 Task: In the Company zulu.edu.eg, Log call with description : 'Had a conversation with a lead exploring partnership opportunities.'; Select call outcome: 'Busy '; Select call Direction: Inbound; Add date: '27 July, 2023' and time 3:00:PM. Logged in from softage.1@softage.net
Action: Mouse moved to (106, 65)
Screenshot: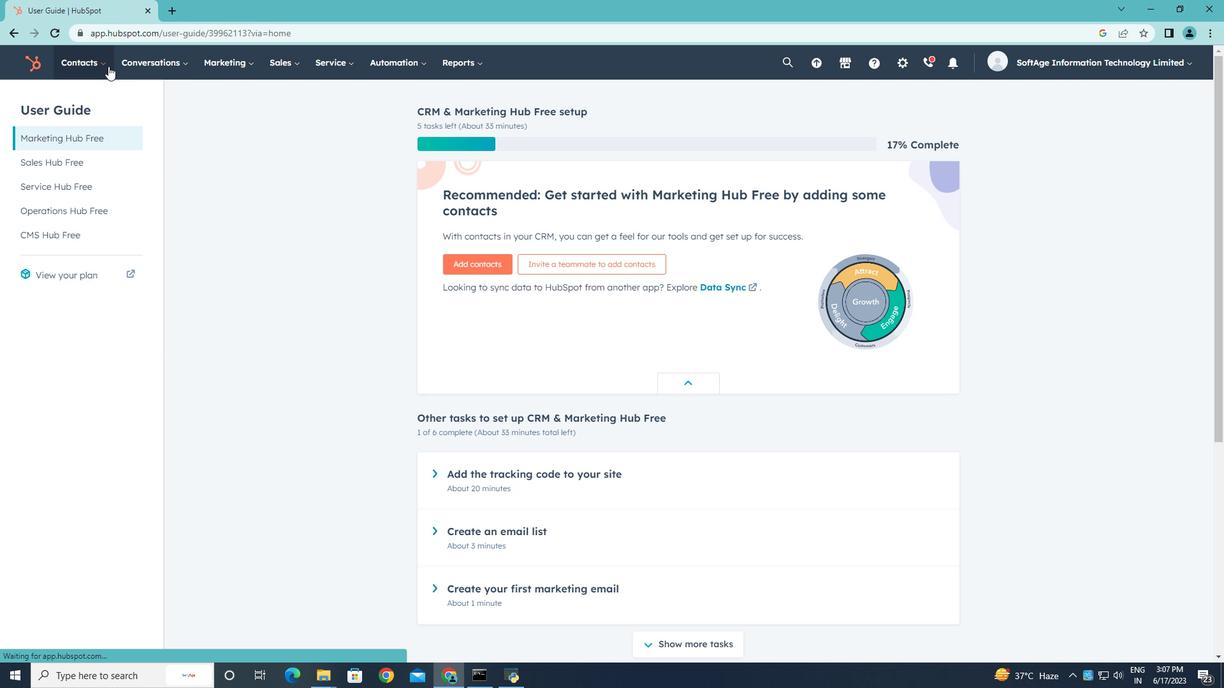 
Action: Mouse pressed left at (106, 65)
Screenshot: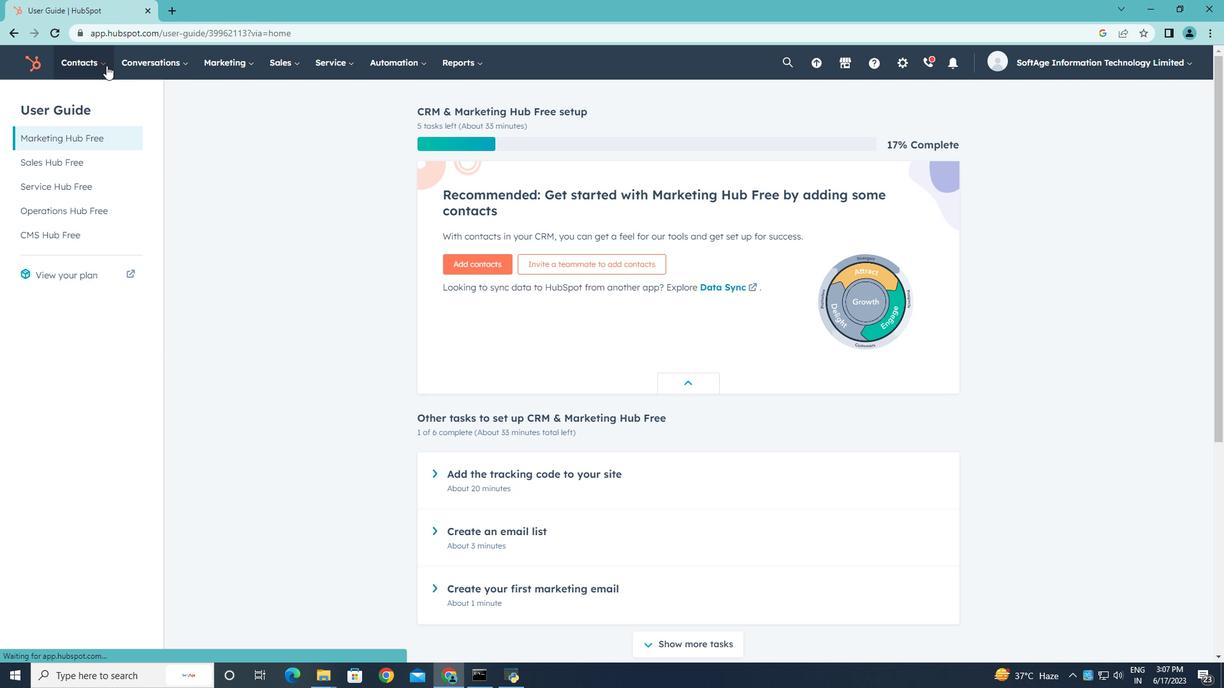 
Action: Mouse moved to (105, 123)
Screenshot: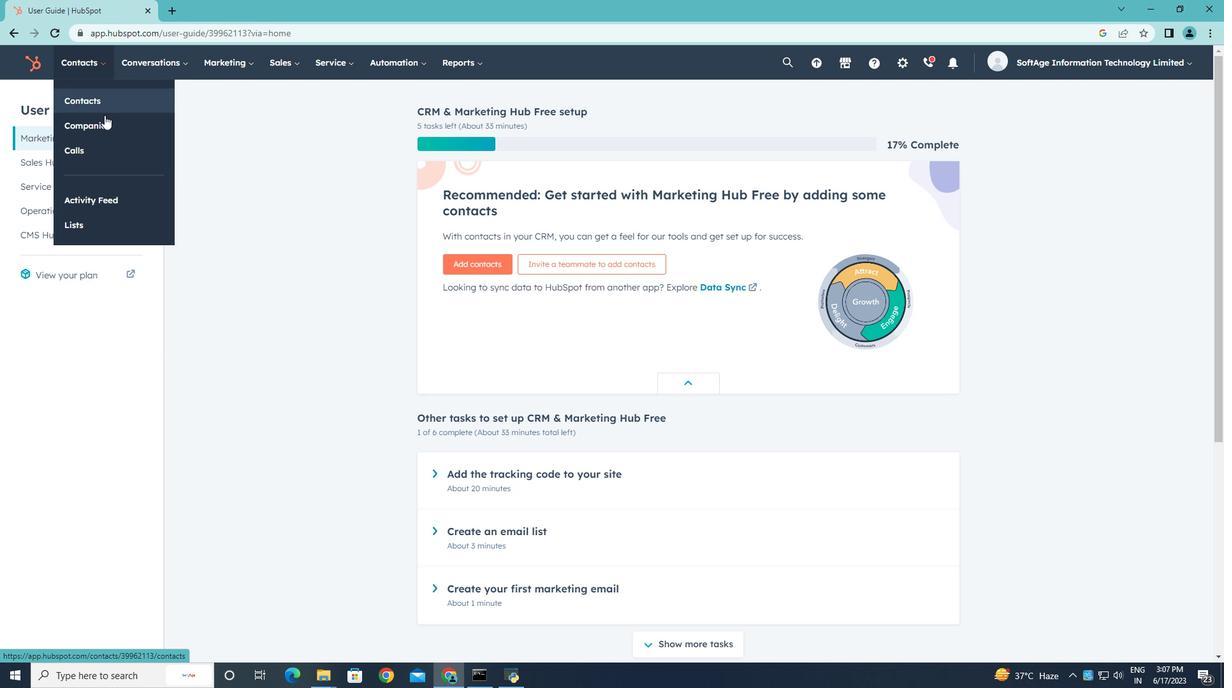 
Action: Mouse pressed left at (105, 123)
Screenshot: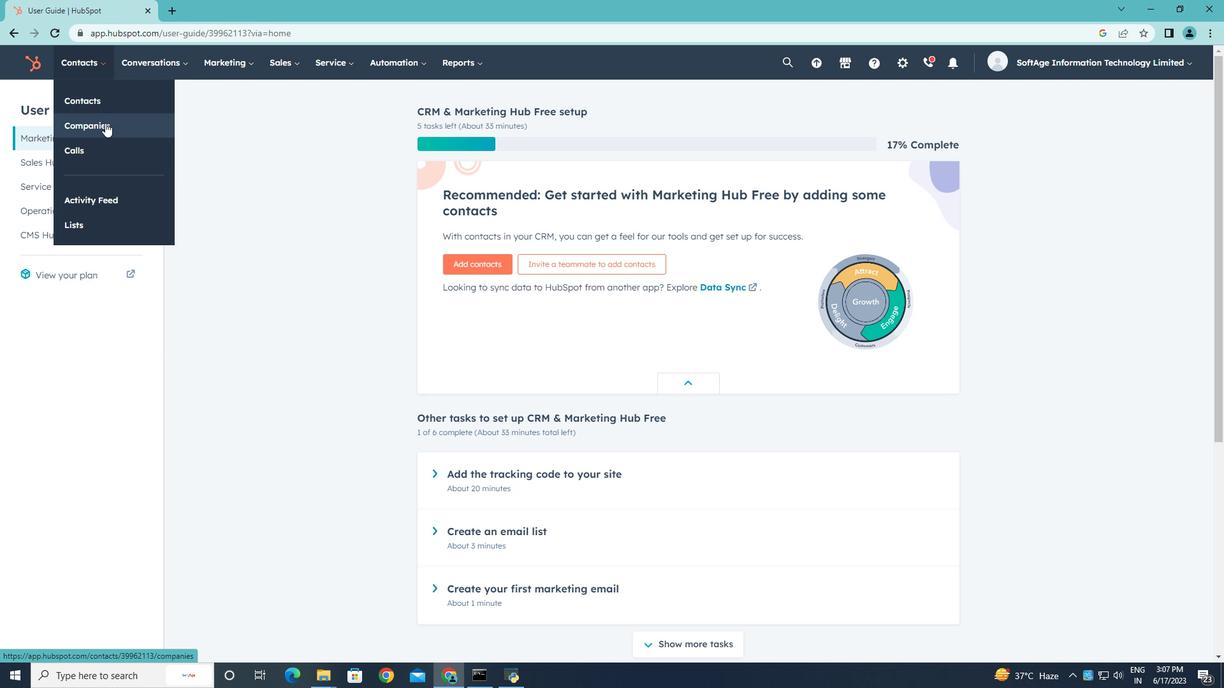 
Action: Mouse moved to (82, 212)
Screenshot: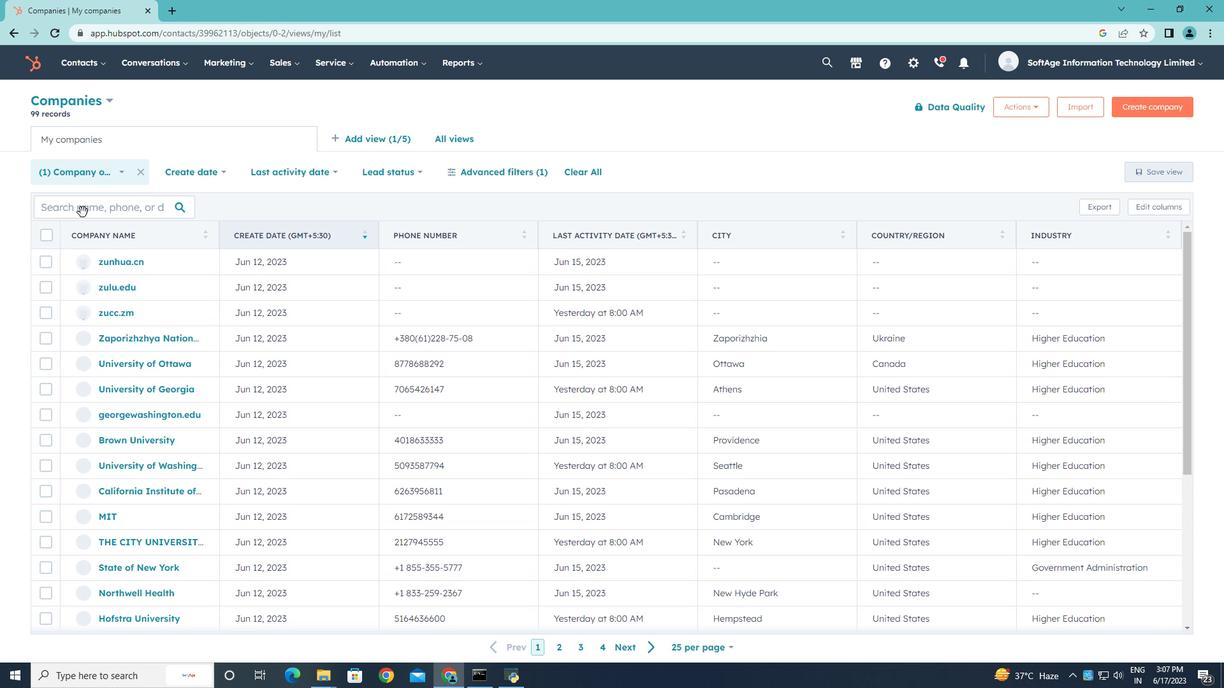 
Action: Mouse pressed left at (82, 212)
Screenshot: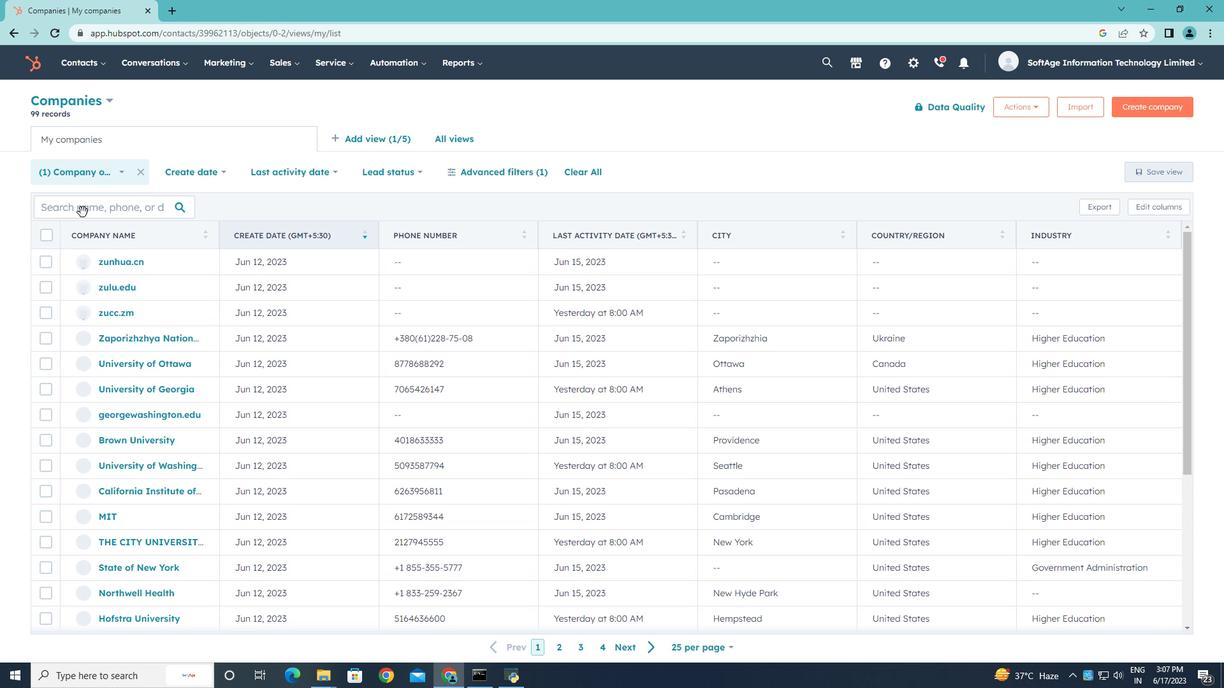 
Action: Key pressed zulu.edu.eg
Screenshot: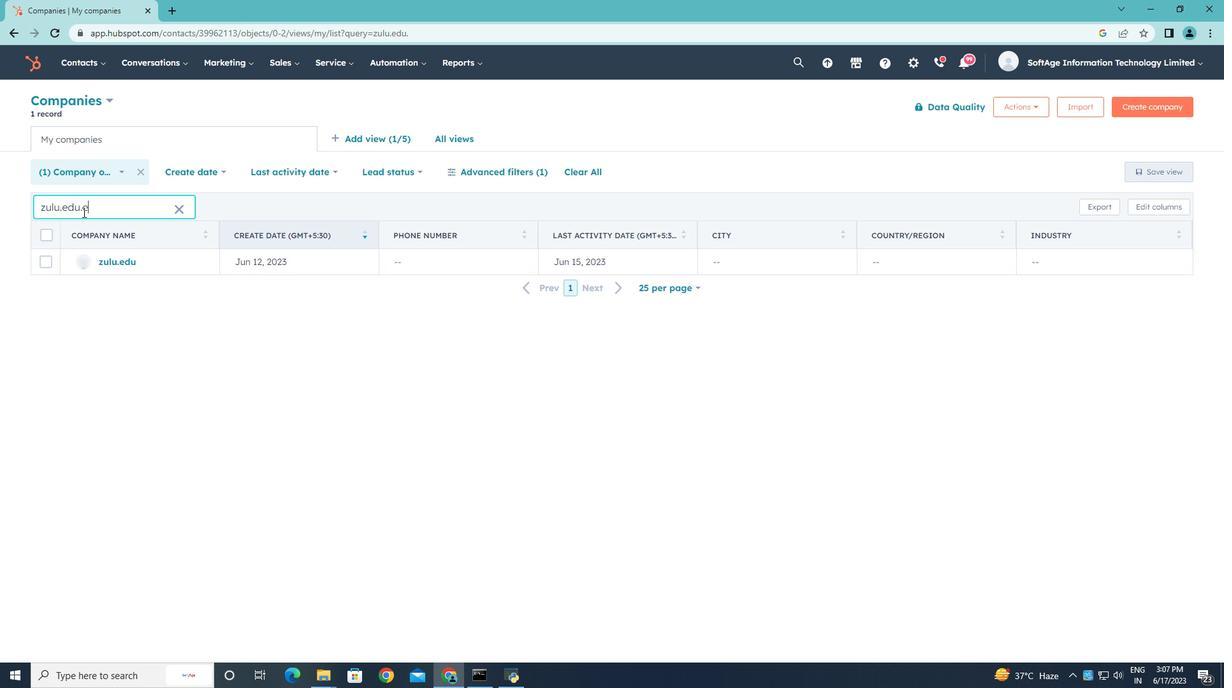 
Action: Mouse moved to (119, 264)
Screenshot: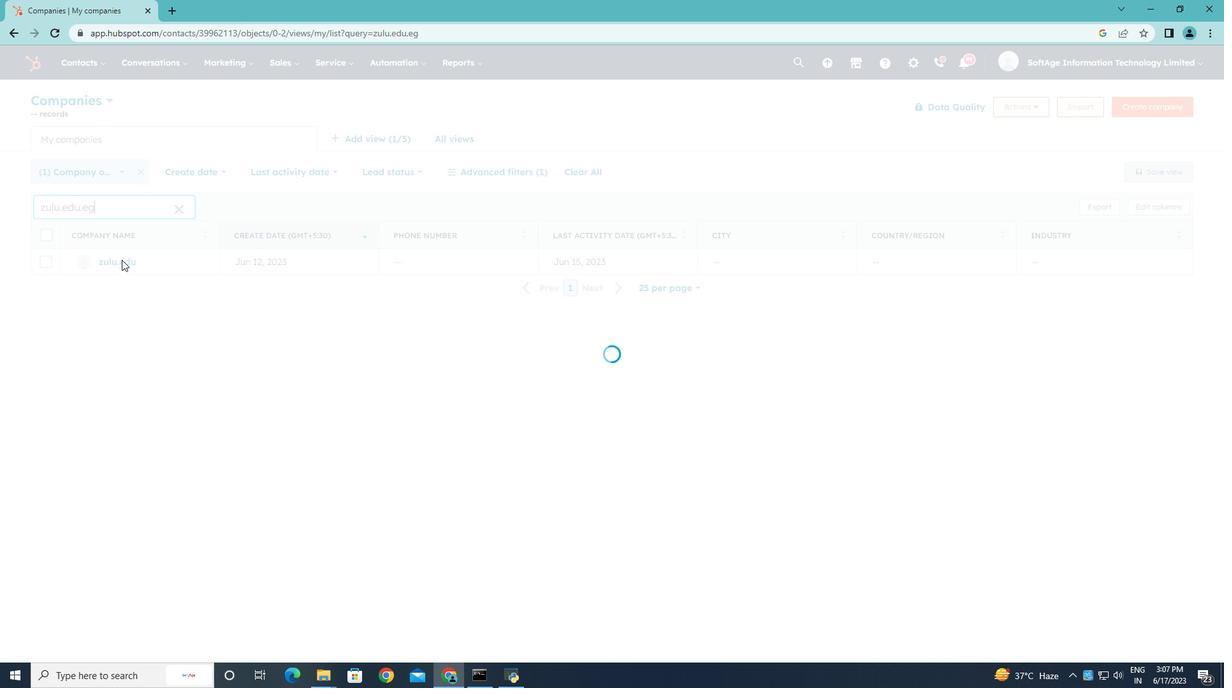 
Action: Mouse pressed left at (119, 264)
Screenshot: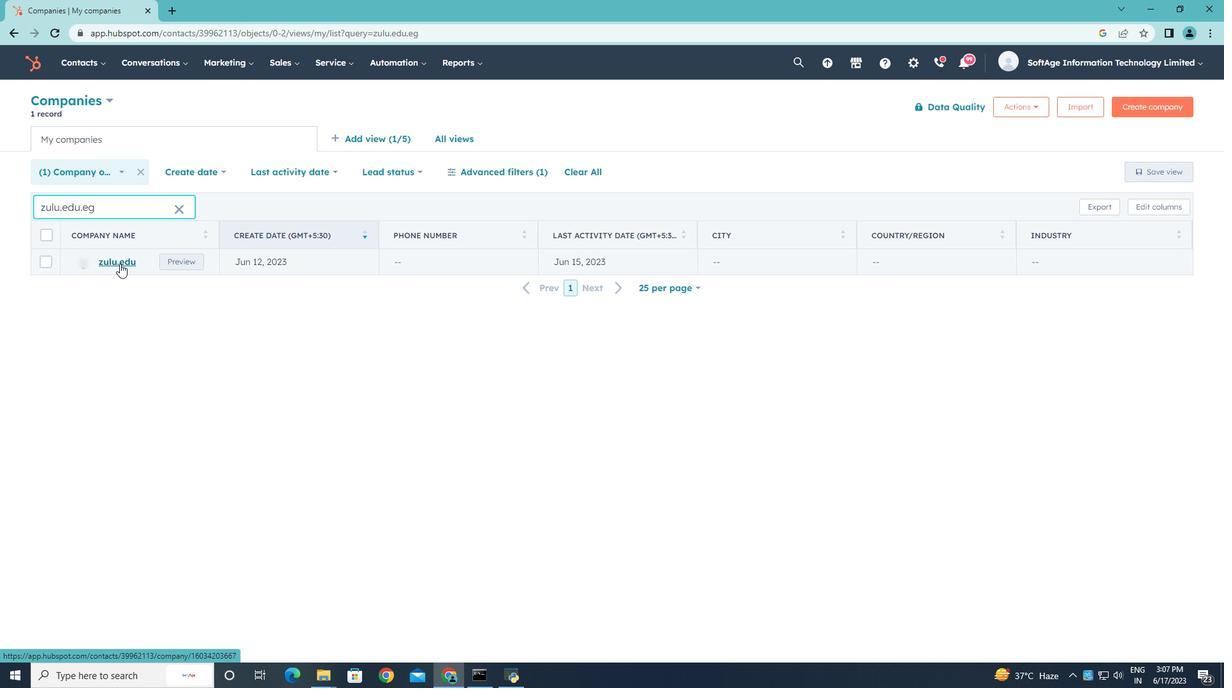 
Action: Mouse moved to (245, 206)
Screenshot: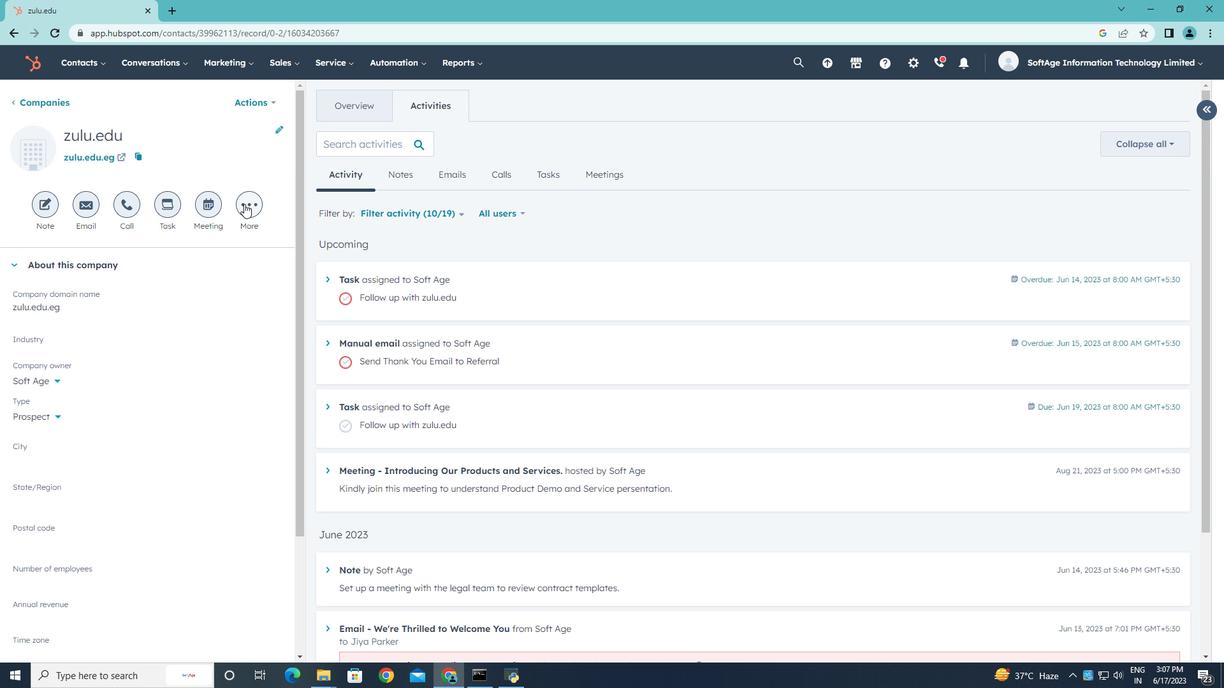 
Action: Mouse pressed left at (245, 206)
Screenshot: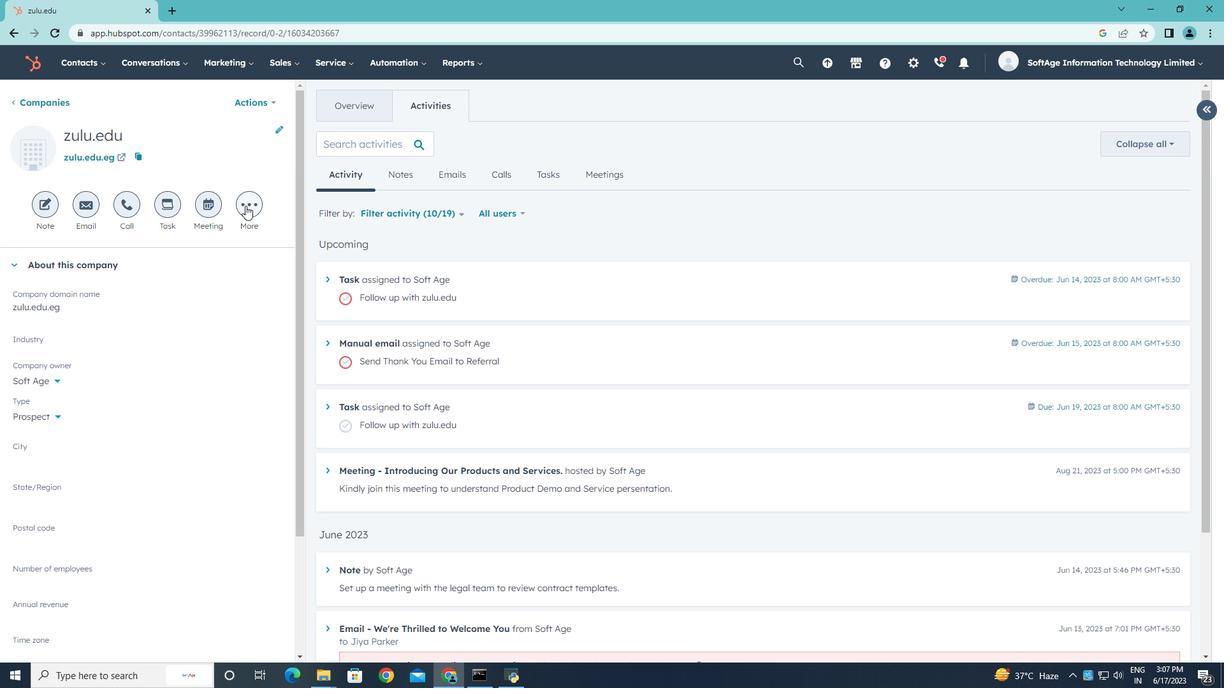 
Action: Mouse moved to (238, 311)
Screenshot: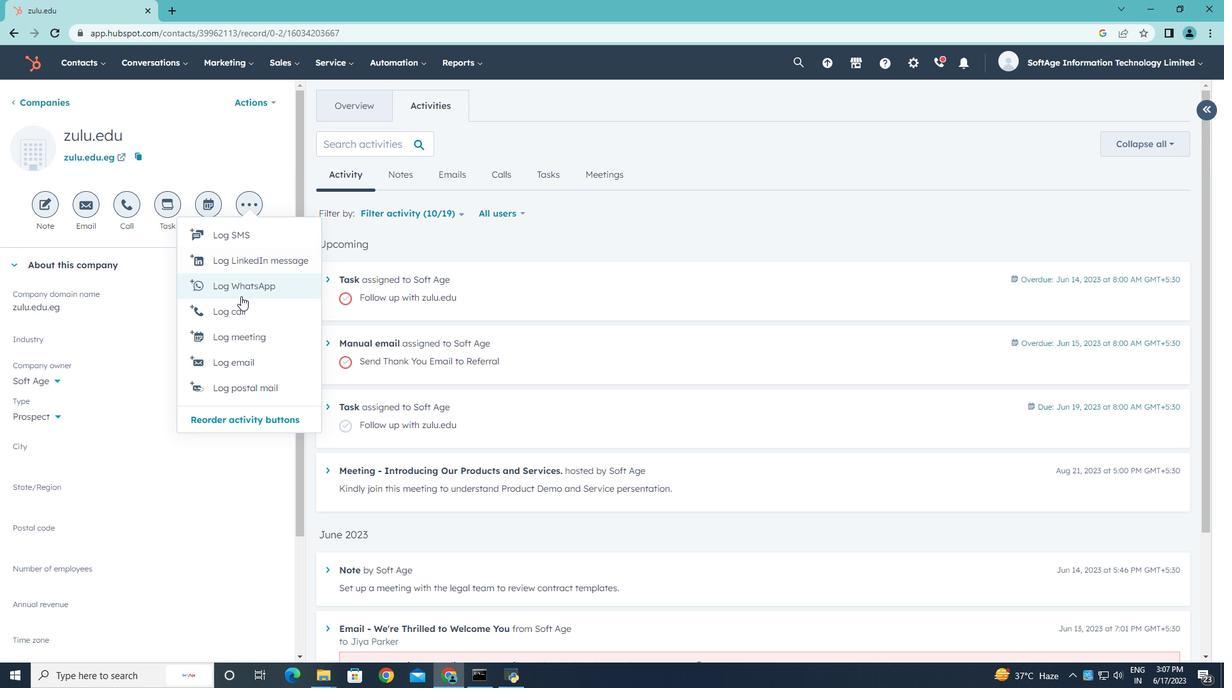 
Action: Mouse pressed left at (238, 311)
Screenshot: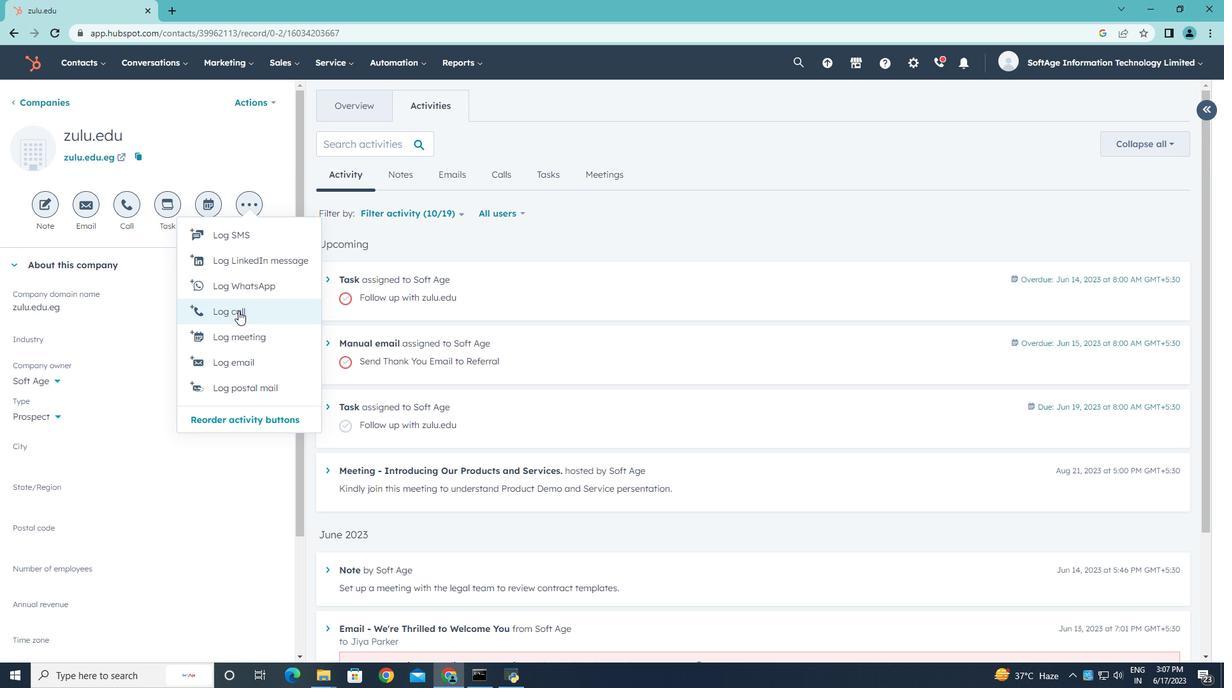 
Action: Key pressed <Key.shift><Key.shift><Key.shift><Key.shift><Key.shift>Had<Key.space>a<Key.space>conversation<Key.space>with<Key.space>a<Key.space>lead<Key.space>exploring<Key.space>partnership<Key.space>opportunities.
Screenshot: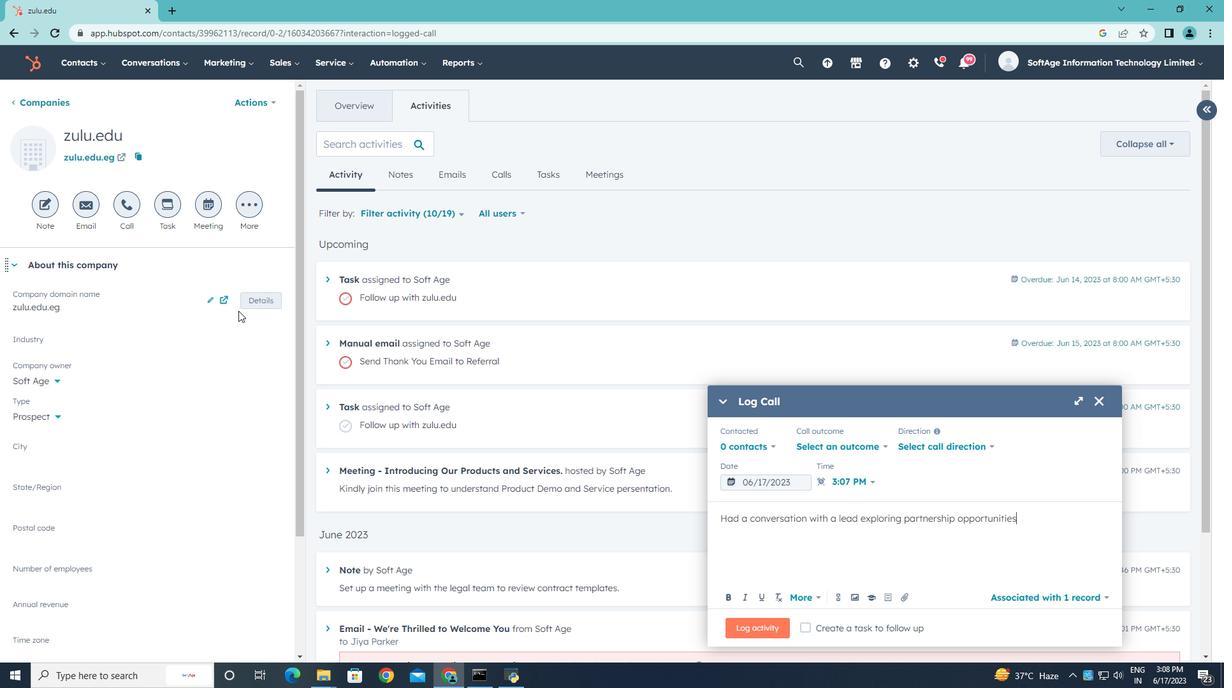 
Action: Mouse moved to (874, 449)
Screenshot: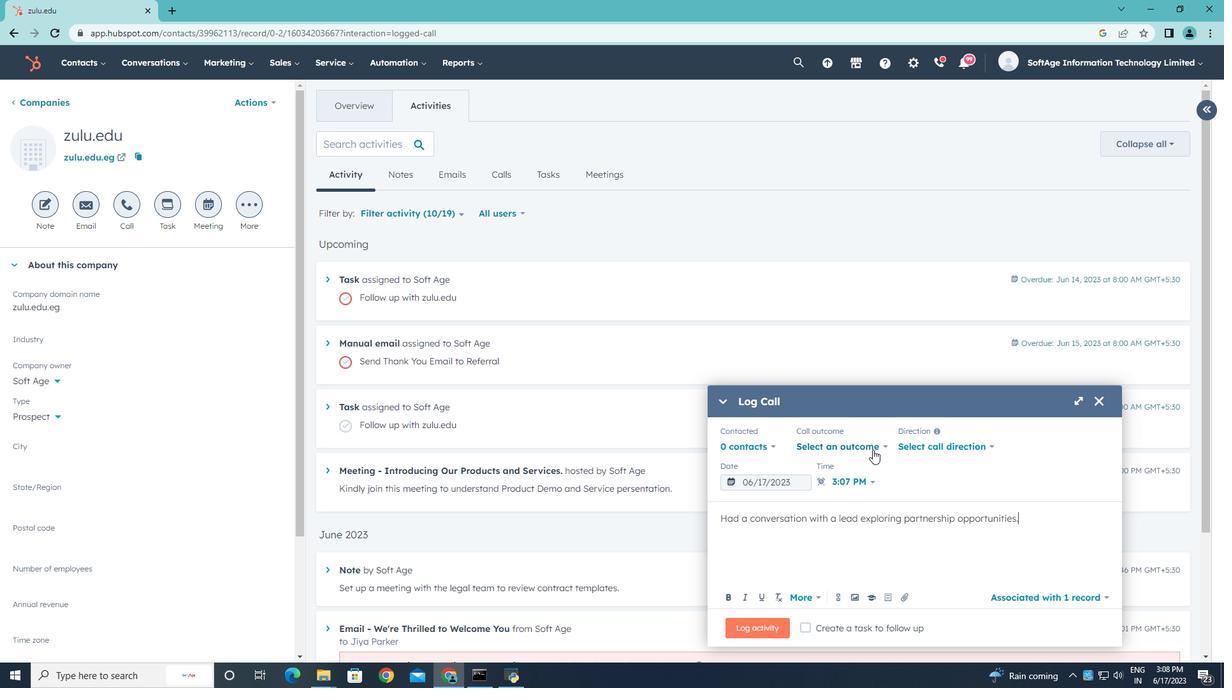 
Action: Mouse pressed left at (874, 449)
Screenshot: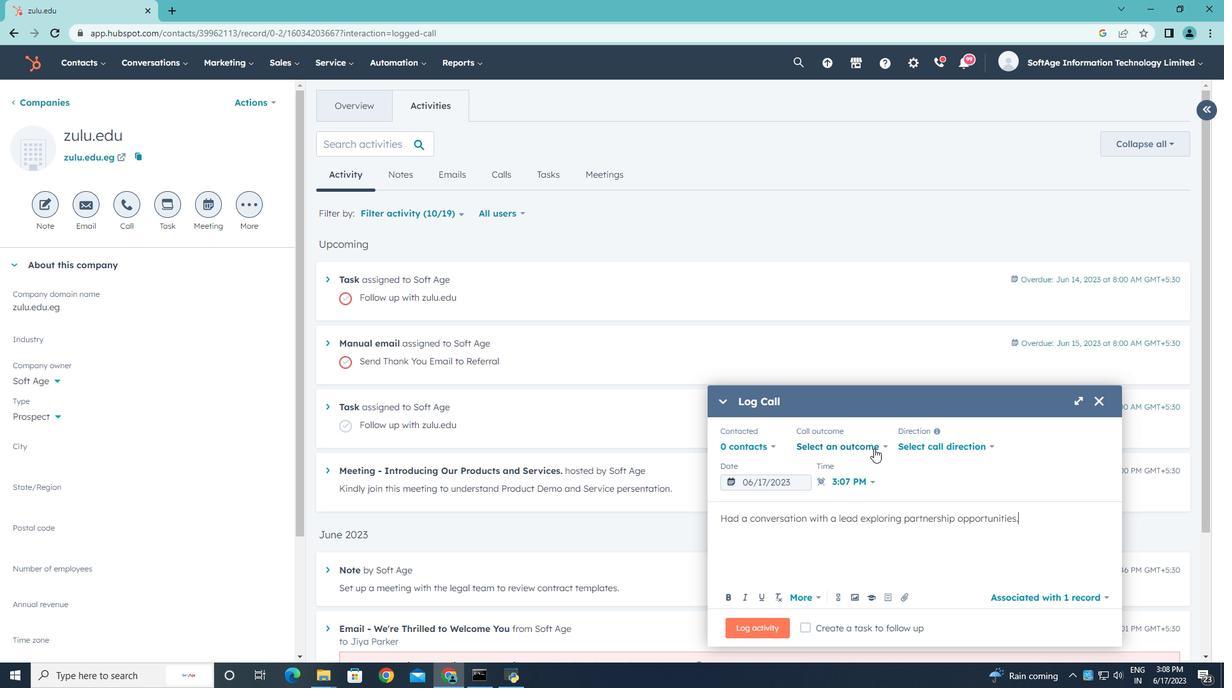 
Action: Mouse moved to (830, 484)
Screenshot: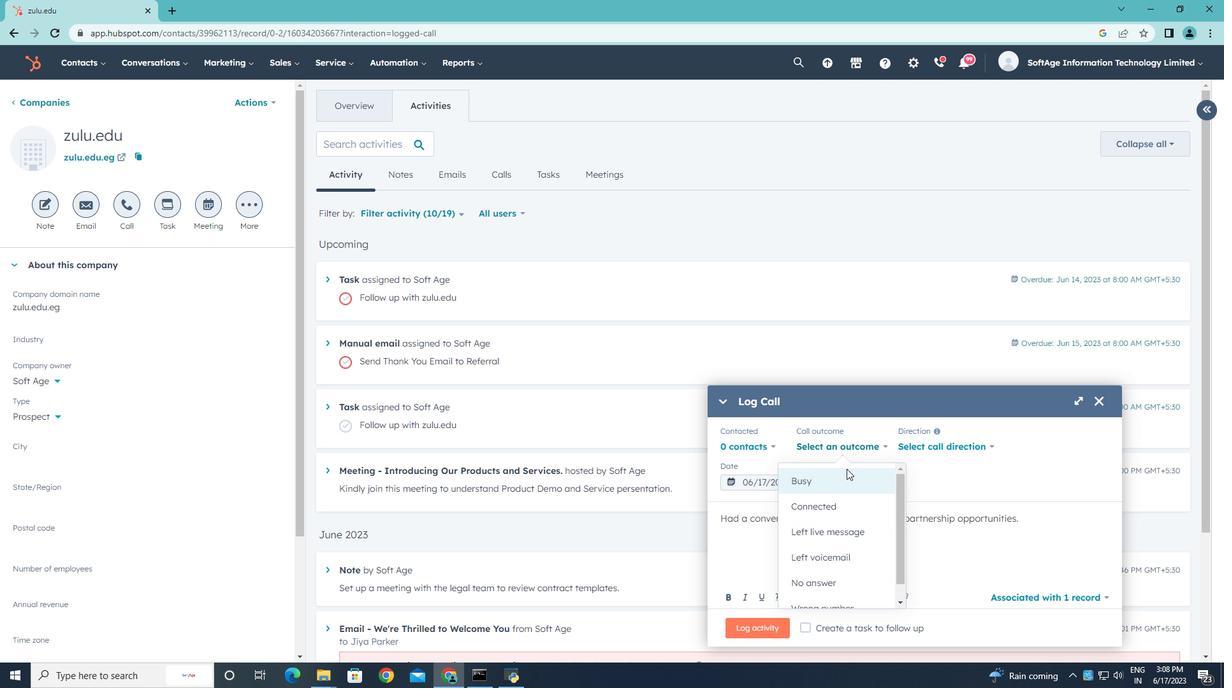 
Action: Mouse pressed left at (830, 484)
Screenshot: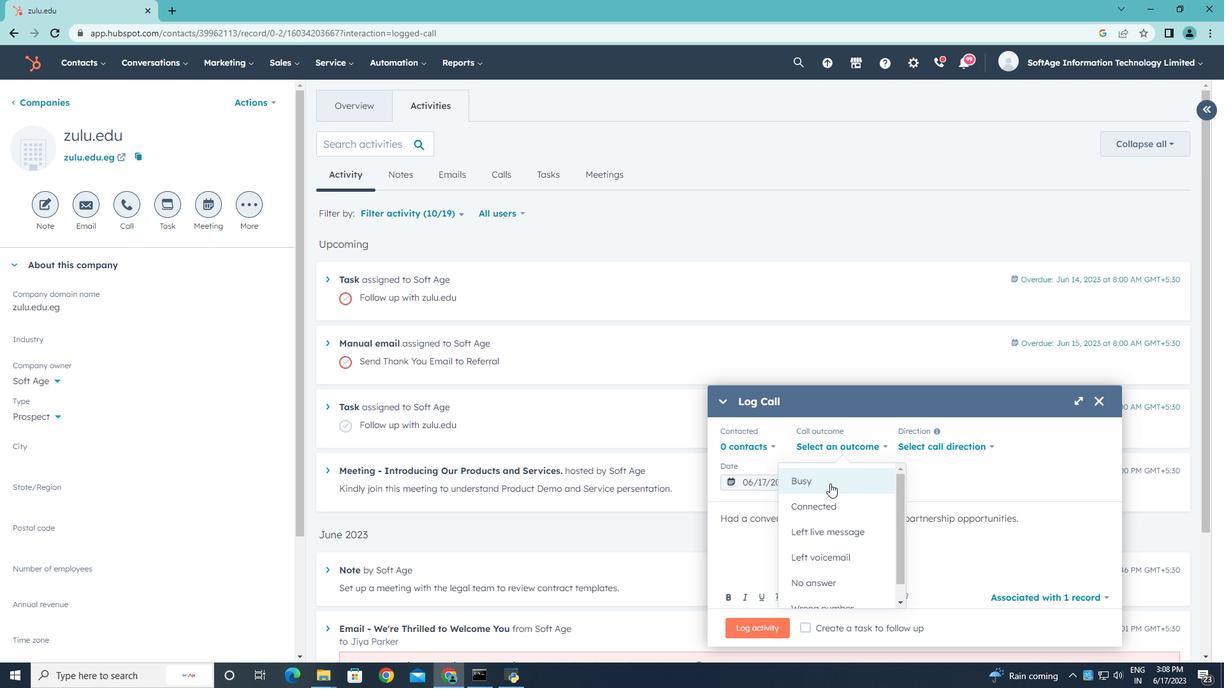 
Action: Mouse moved to (925, 447)
Screenshot: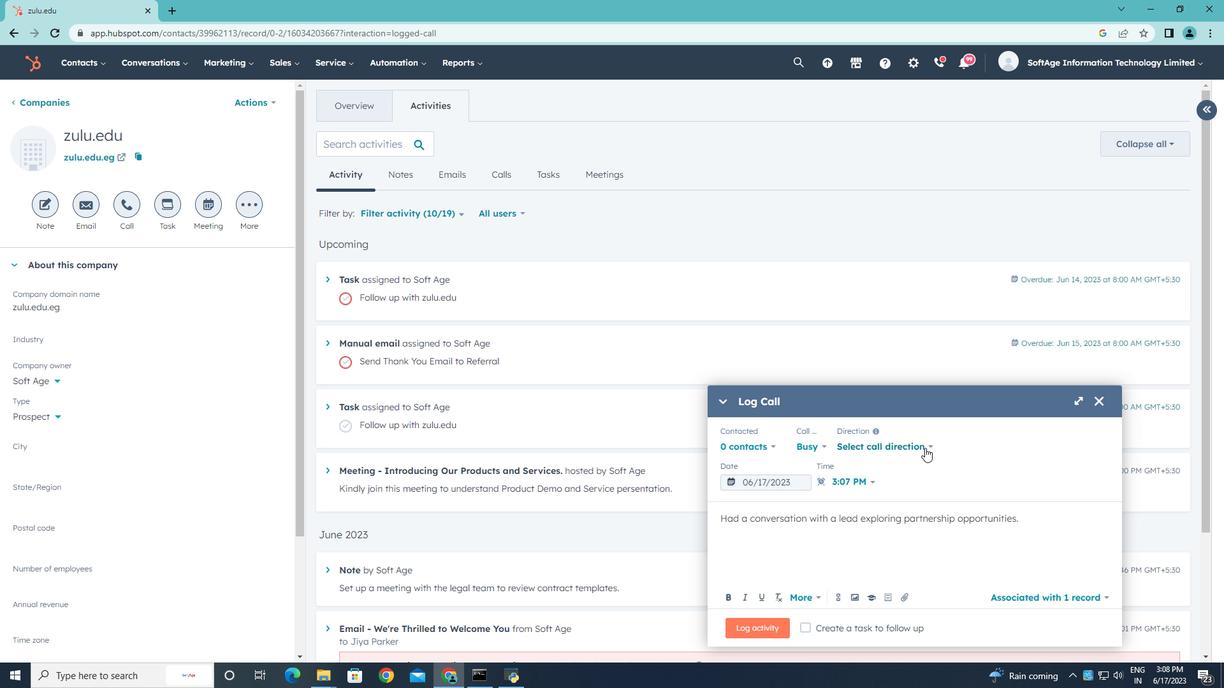 
Action: Mouse pressed left at (925, 447)
Screenshot: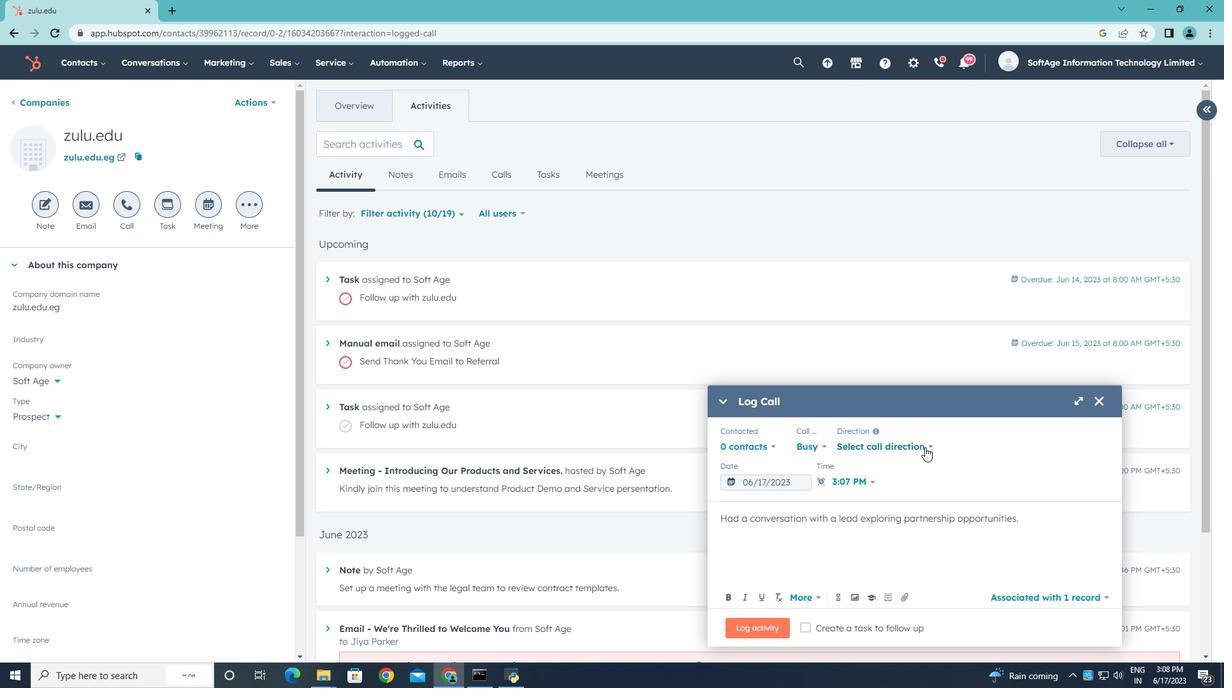 
Action: Mouse moved to (890, 478)
Screenshot: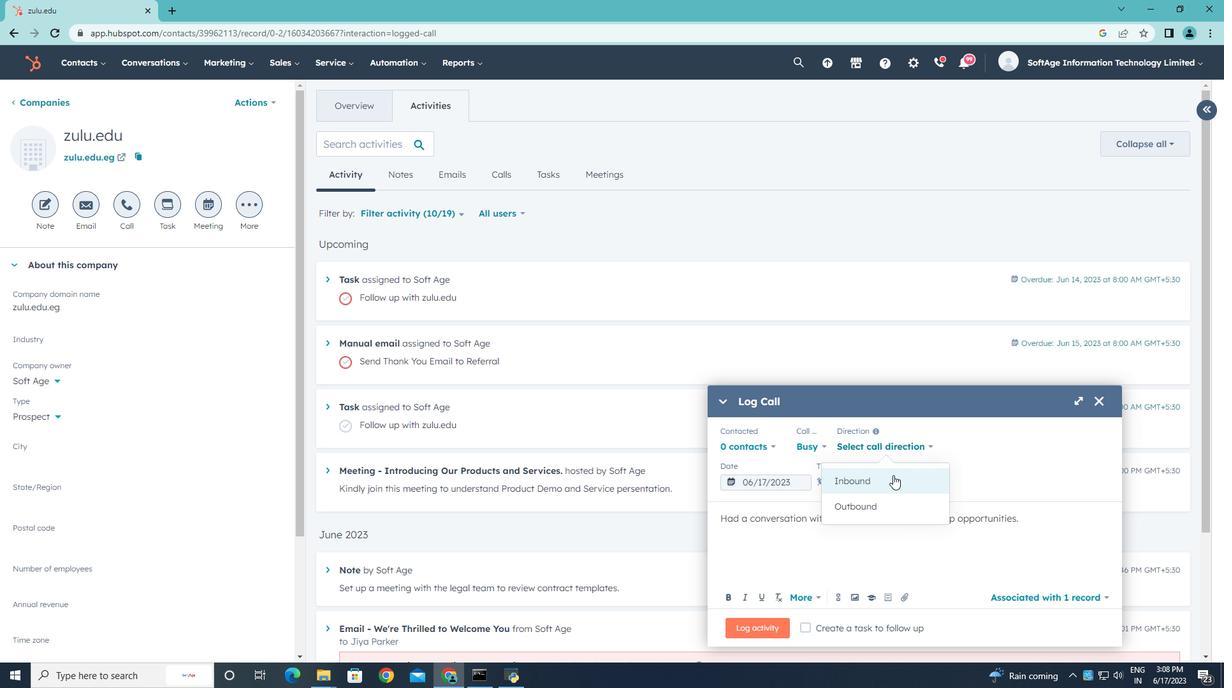 
Action: Mouse pressed left at (890, 478)
Screenshot: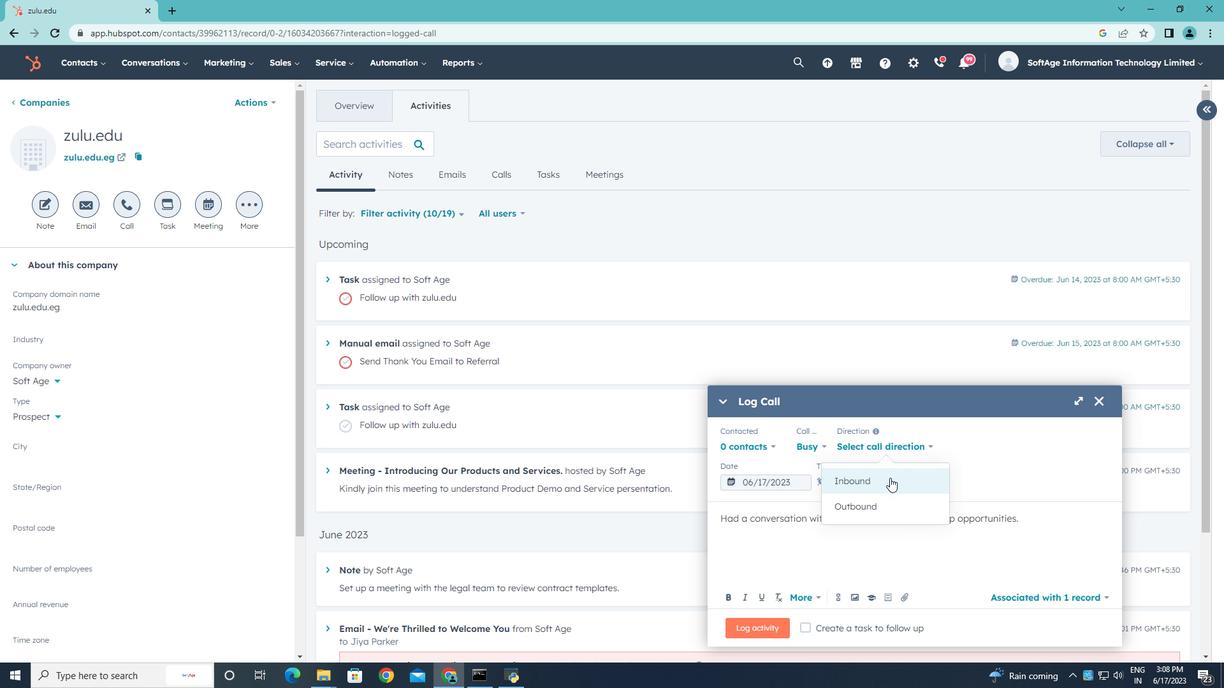 
Action: Mouse moved to (982, 448)
Screenshot: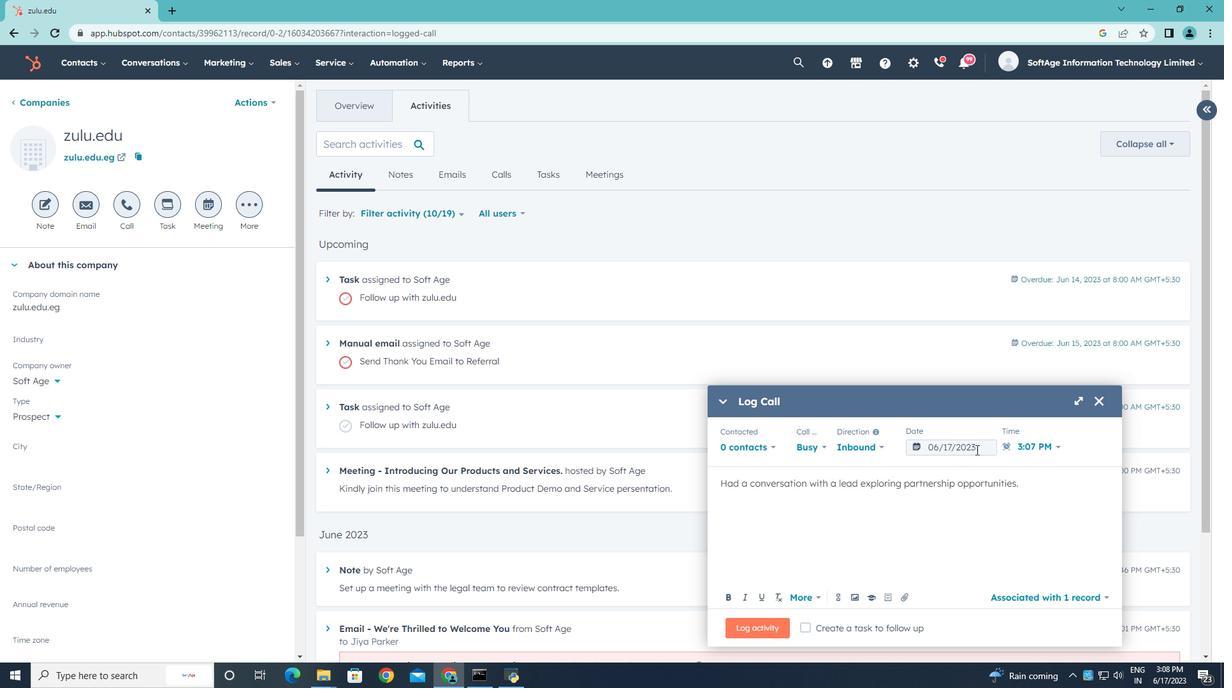
Action: Mouse pressed left at (982, 448)
Screenshot: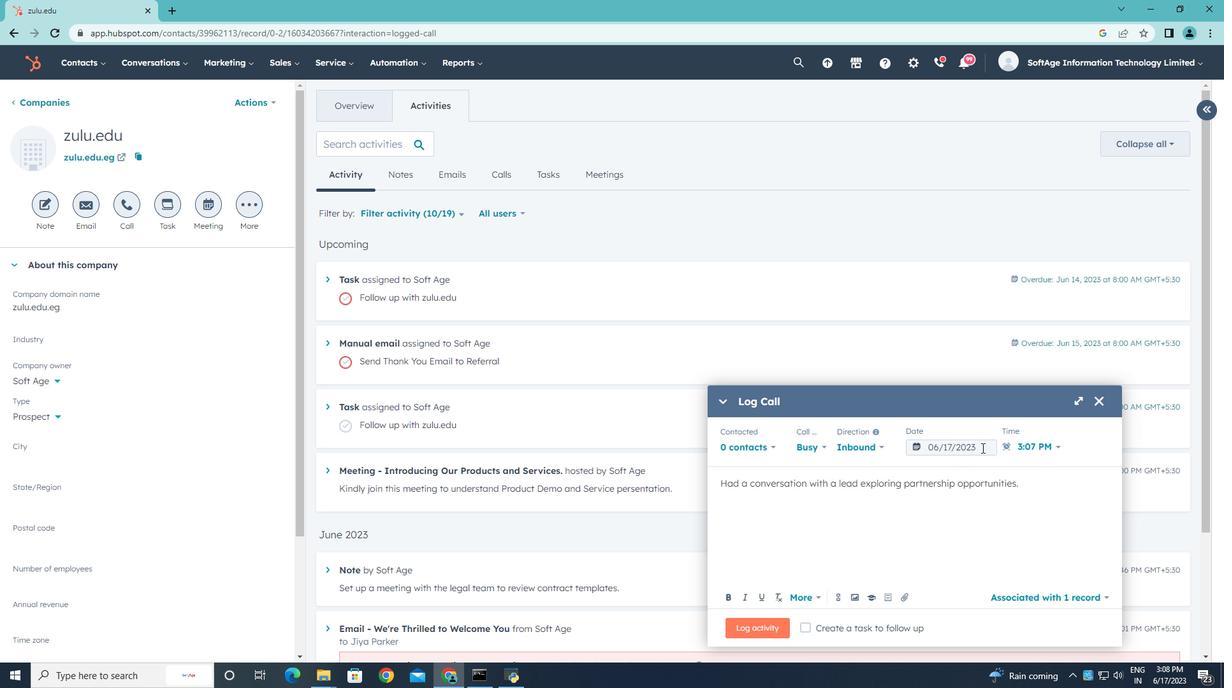 
Action: Mouse moved to (1077, 239)
Screenshot: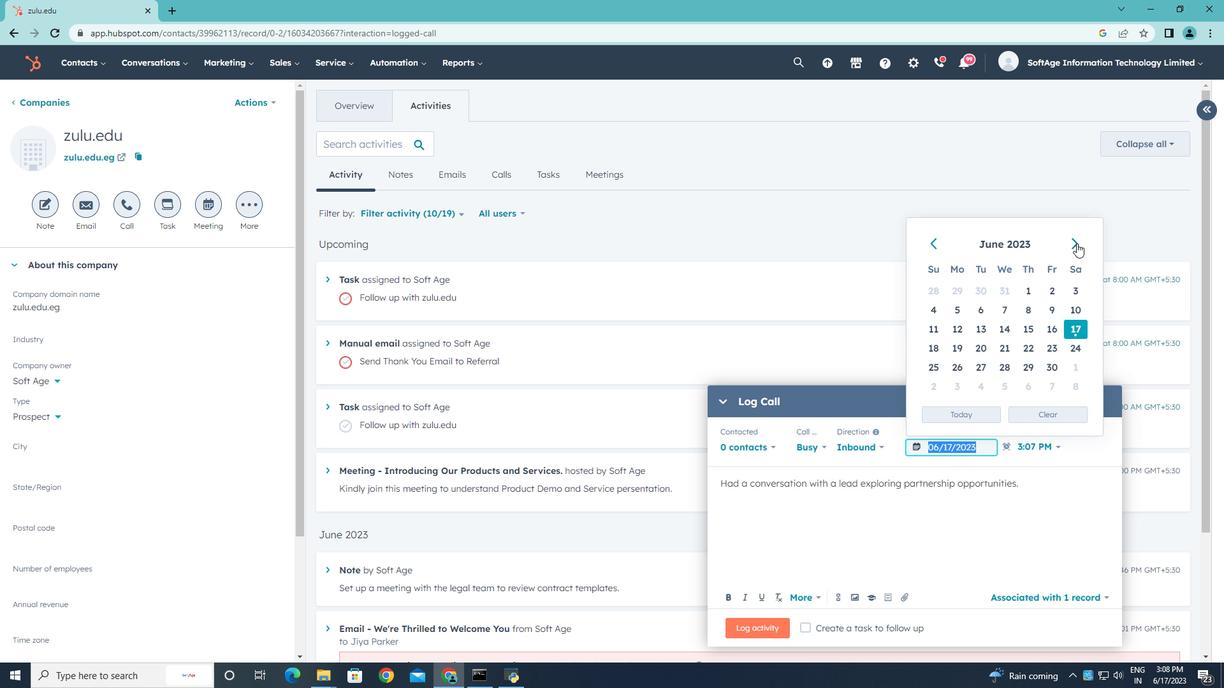 
Action: Mouse pressed left at (1077, 239)
Screenshot: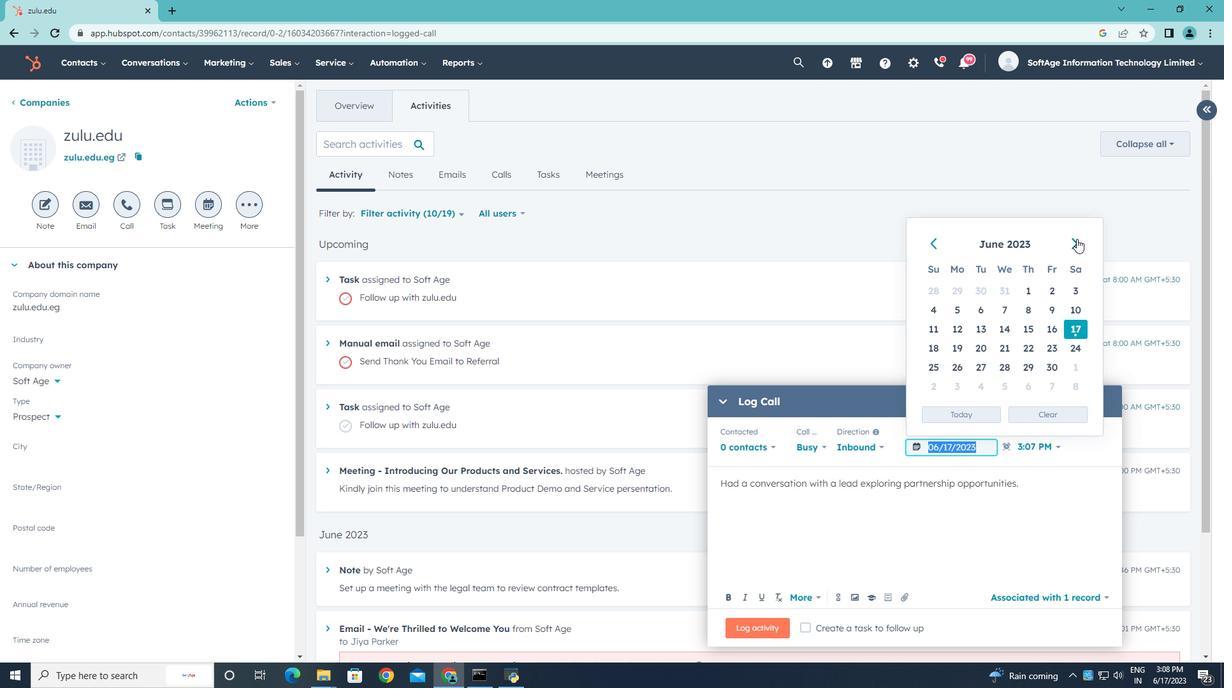 
Action: Mouse moved to (1027, 370)
Screenshot: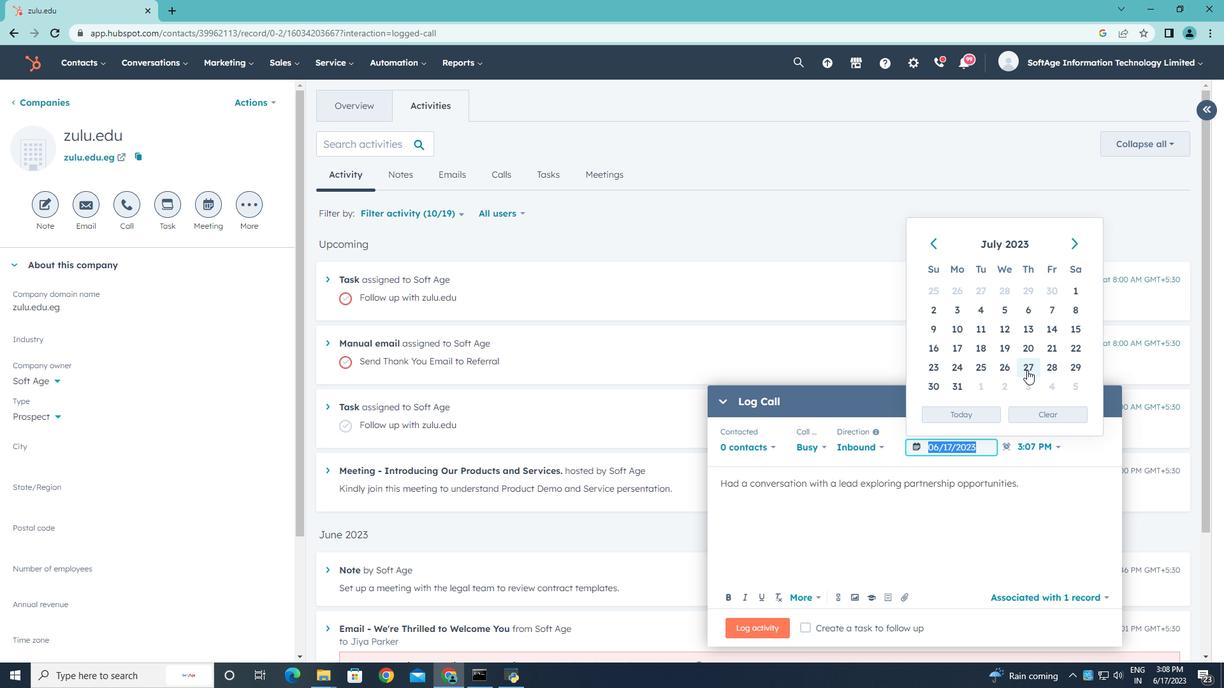 
Action: Mouse pressed left at (1027, 370)
Screenshot: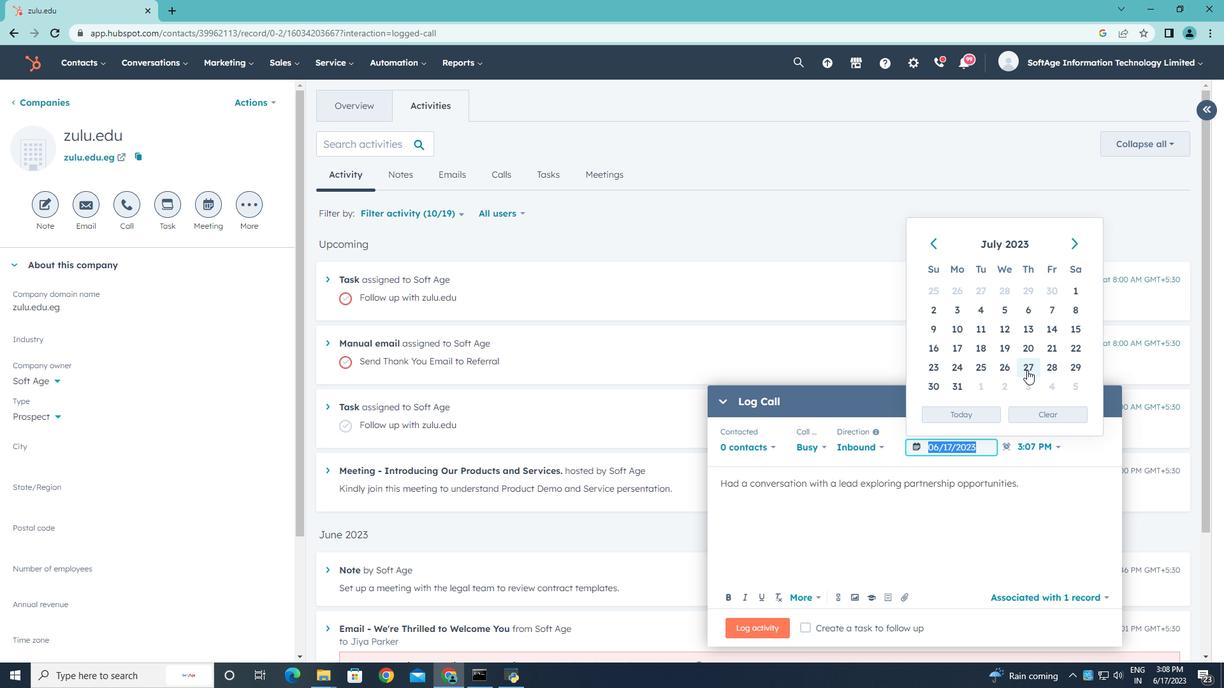 
Action: Mouse moved to (1059, 446)
Screenshot: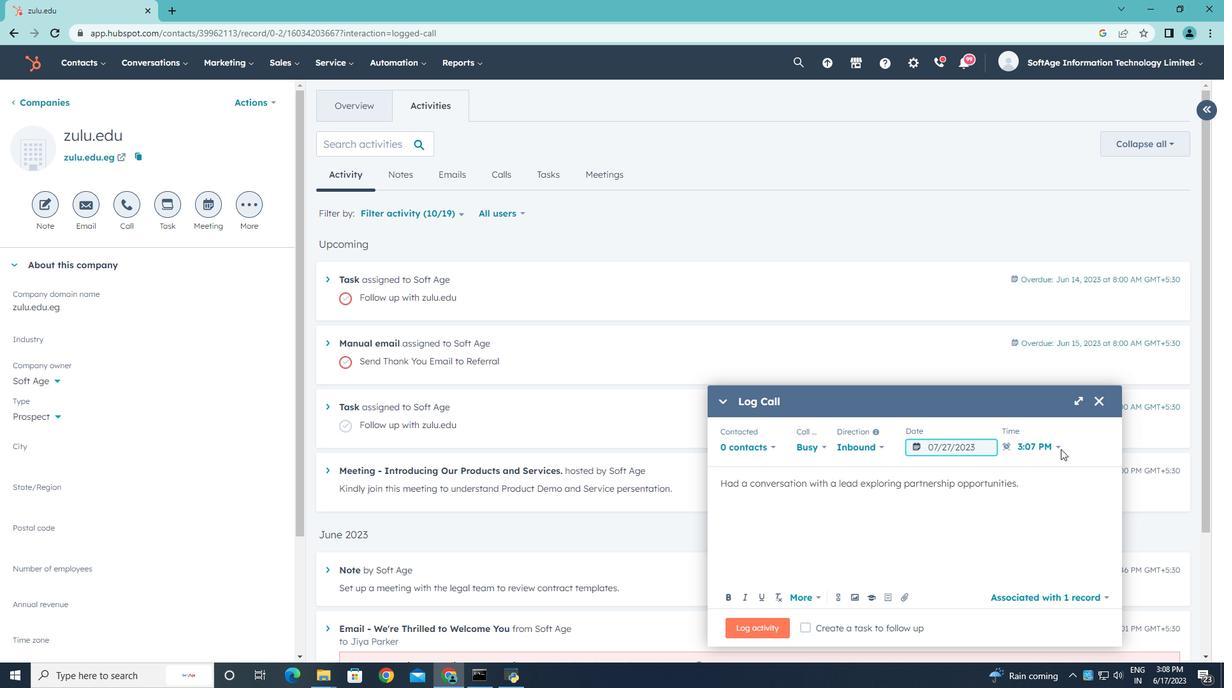 
Action: Mouse pressed left at (1059, 446)
Screenshot: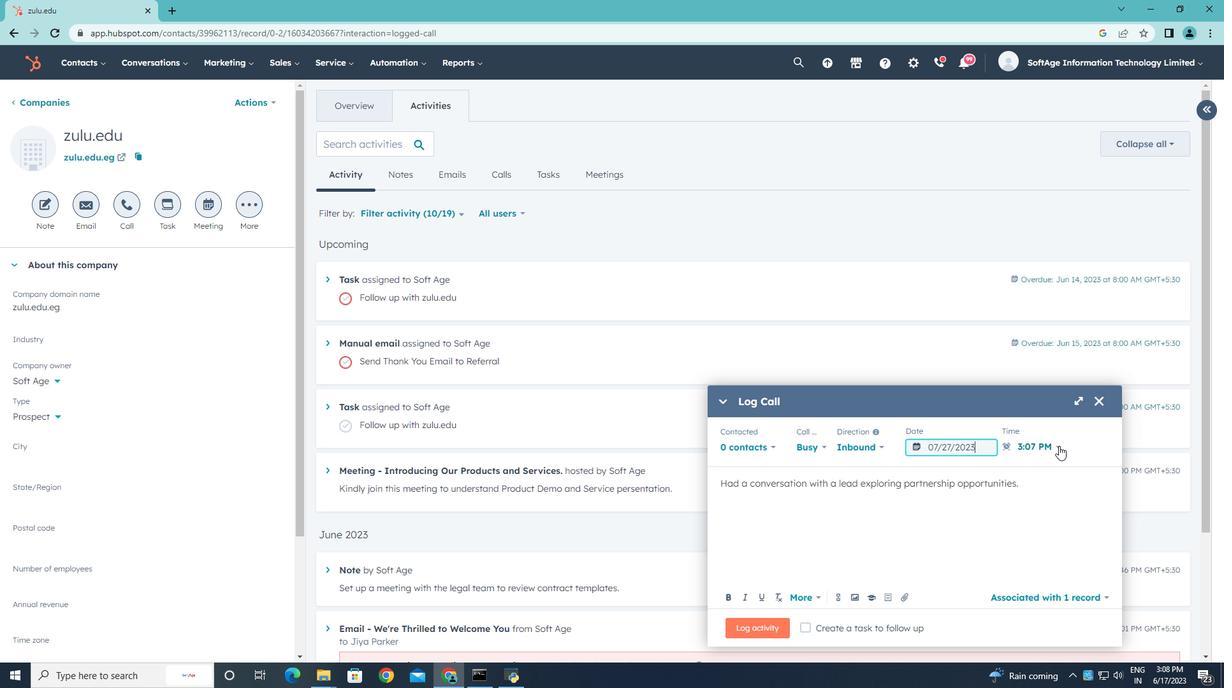 
Action: Mouse moved to (984, 602)
Screenshot: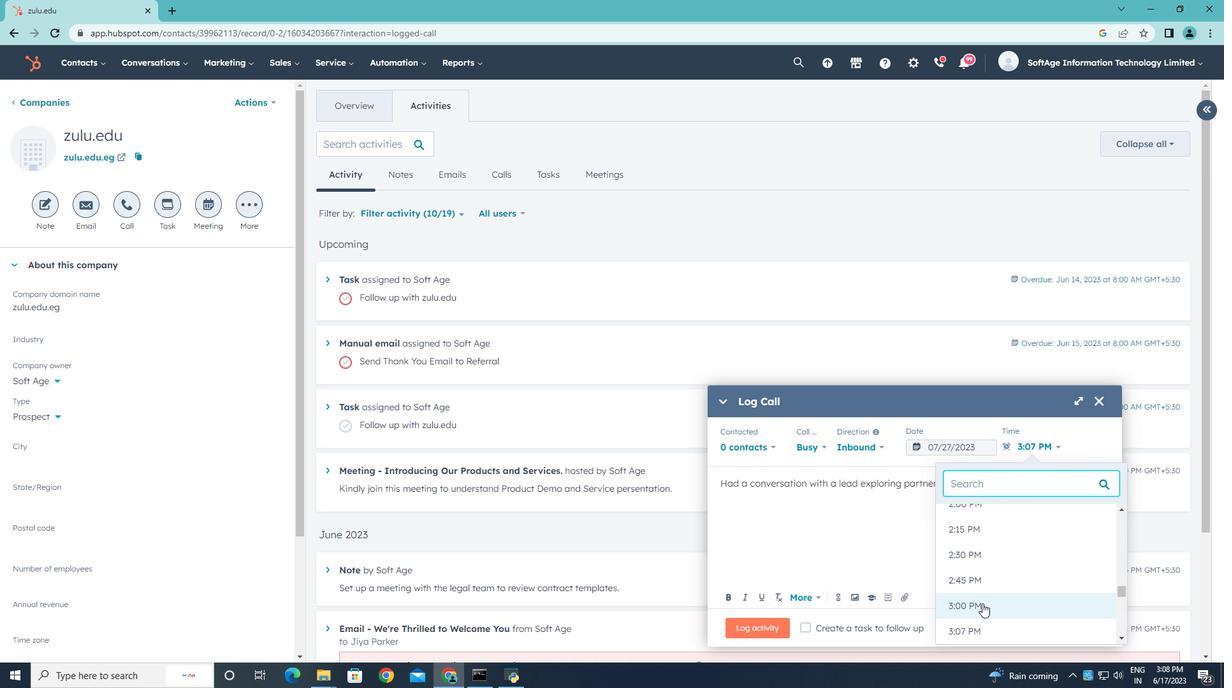 
Action: Mouse pressed left at (984, 602)
Screenshot: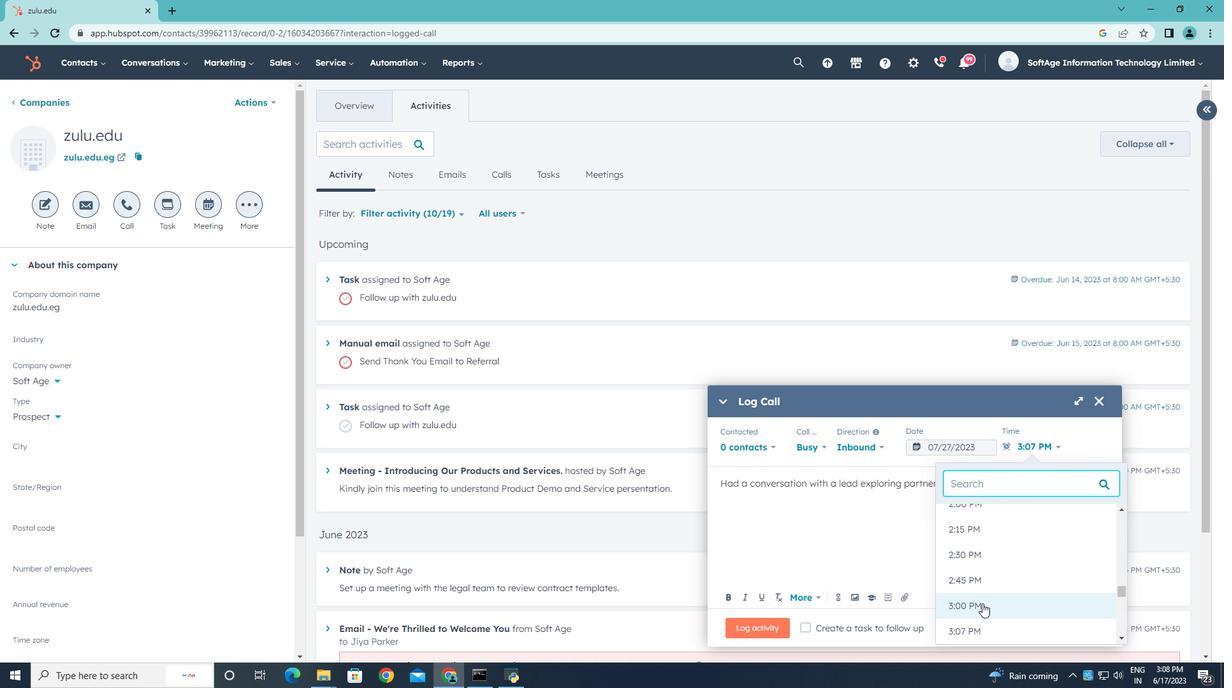 
Action: Mouse moved to (780, 624)
Screenshot: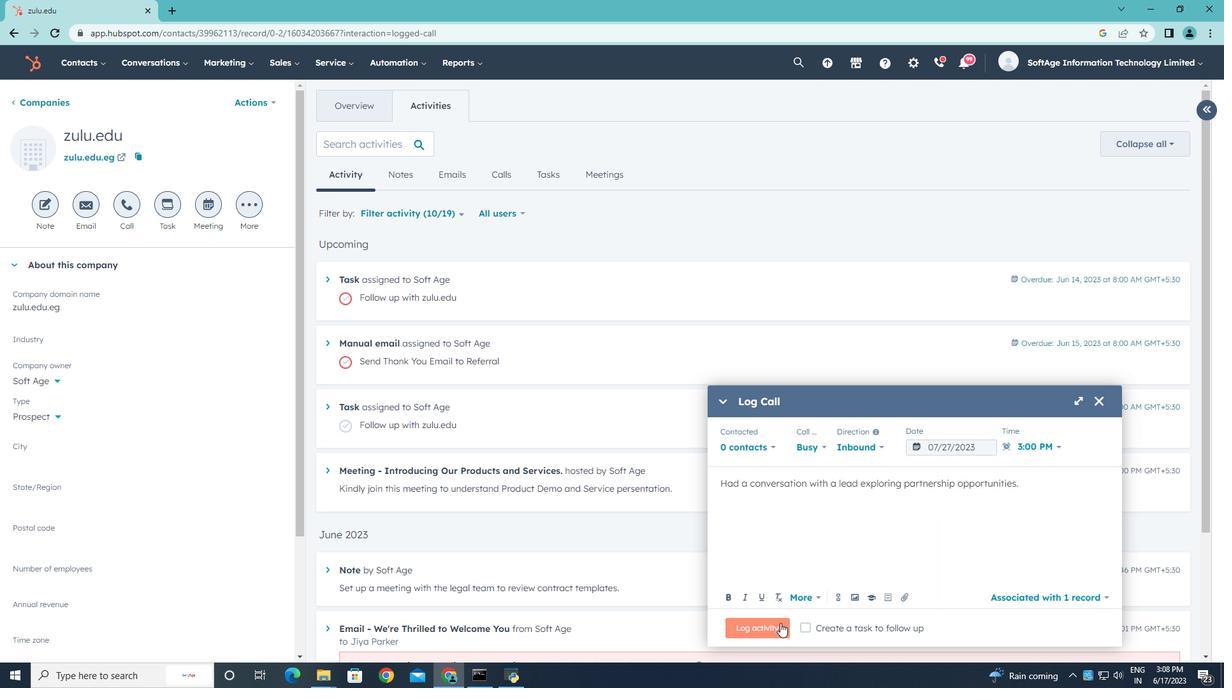 
Action: Mouse pressed left at (780, 624)
Screenshot: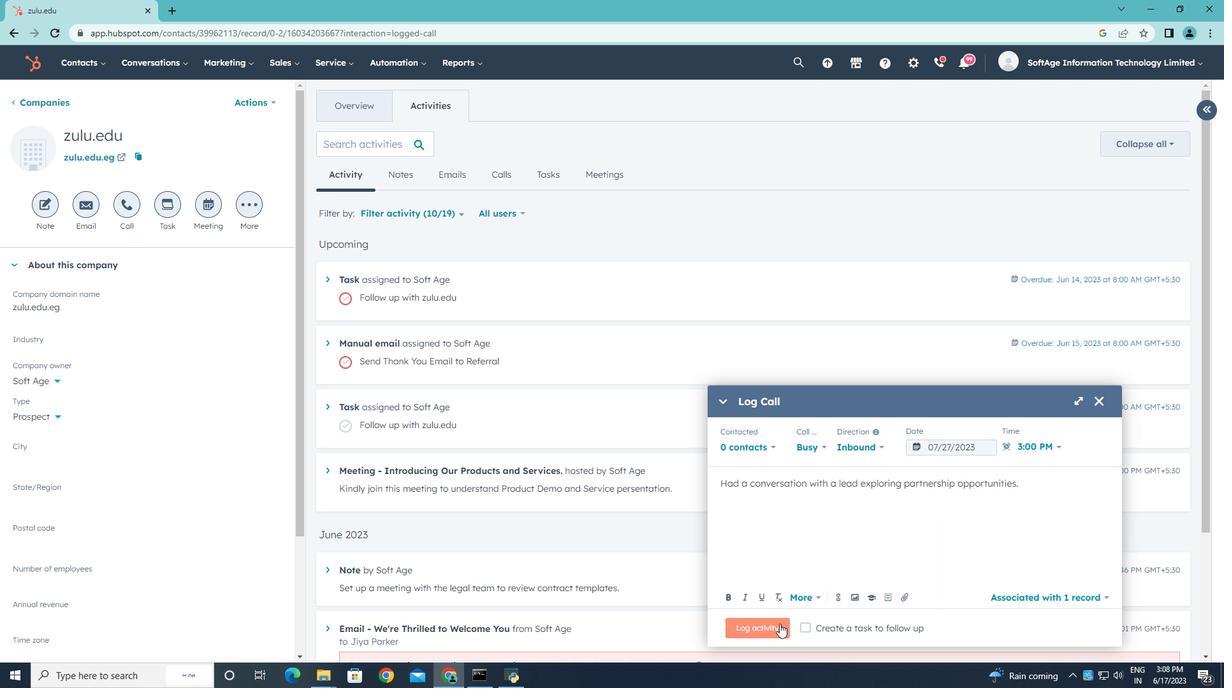 
Action: Mouse moved to (778, 625)
Screenshot: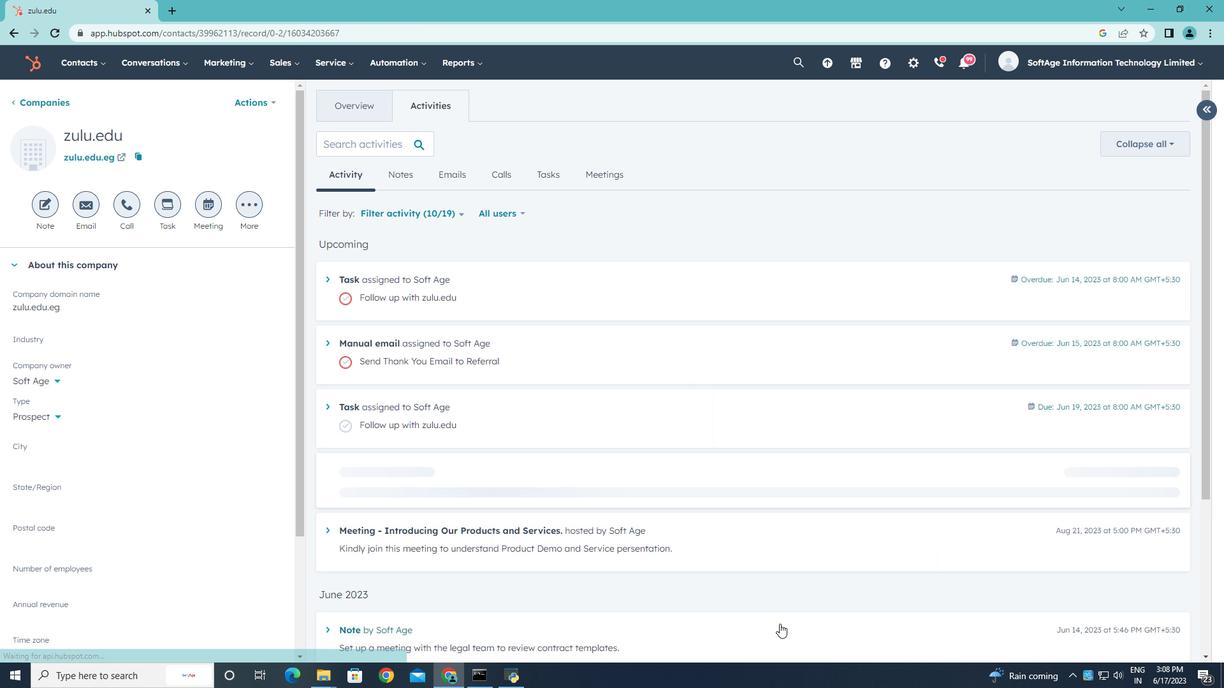 
